 Task: Select workspace type "Marketing".
Action: Mouse moved to (346, 212)
Screenshot: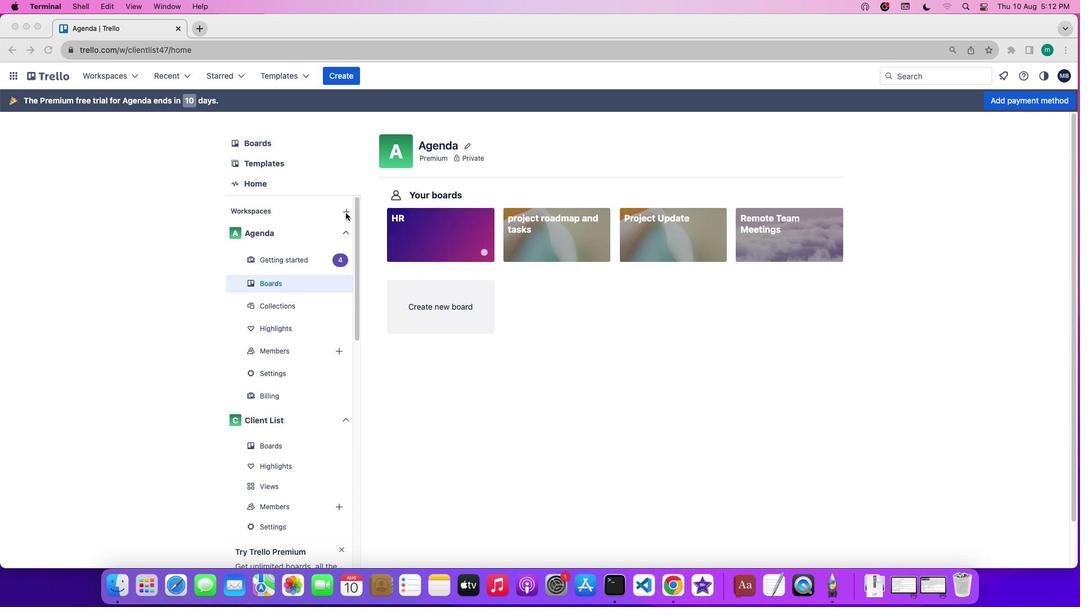
Action: Mouse pressed left at (346, 212)
Screenshot: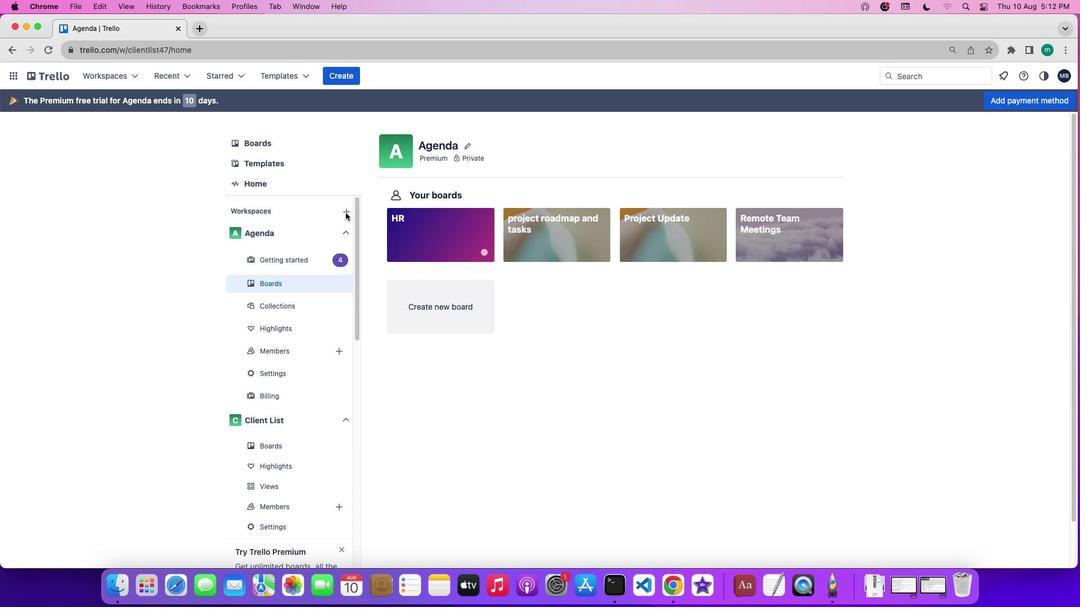 
Action: Mouse pressed left at (346, 212)
Screenshot: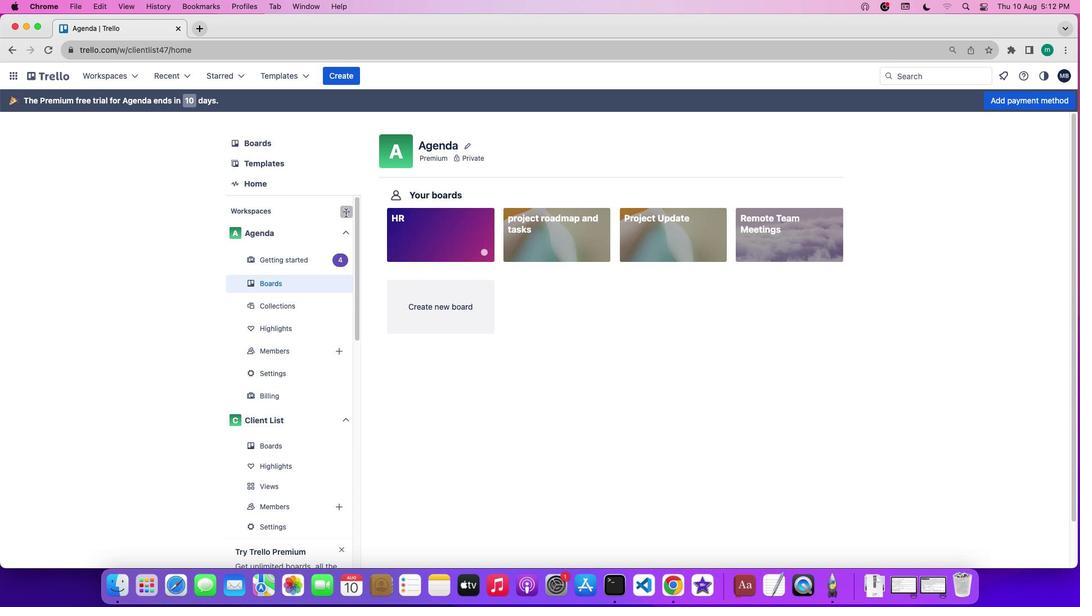 
Action: Mouse moved to (391, 280)
Screenshot: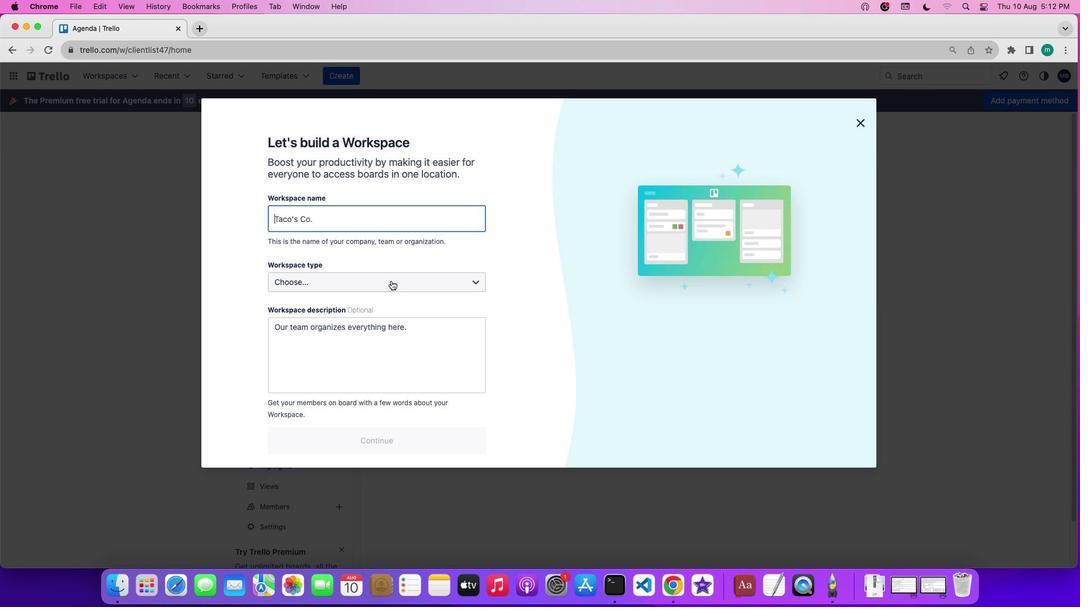 
Action: Mouse pressed left at (391, 280)
Screenshot: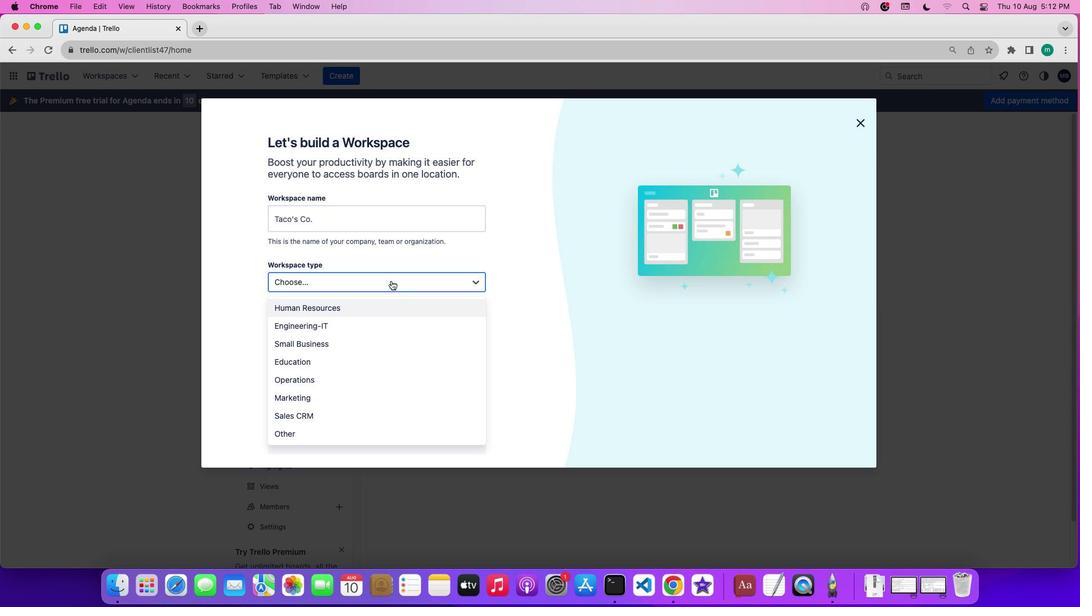 
Action: Mouse moved to (395, 392)
Screenshot: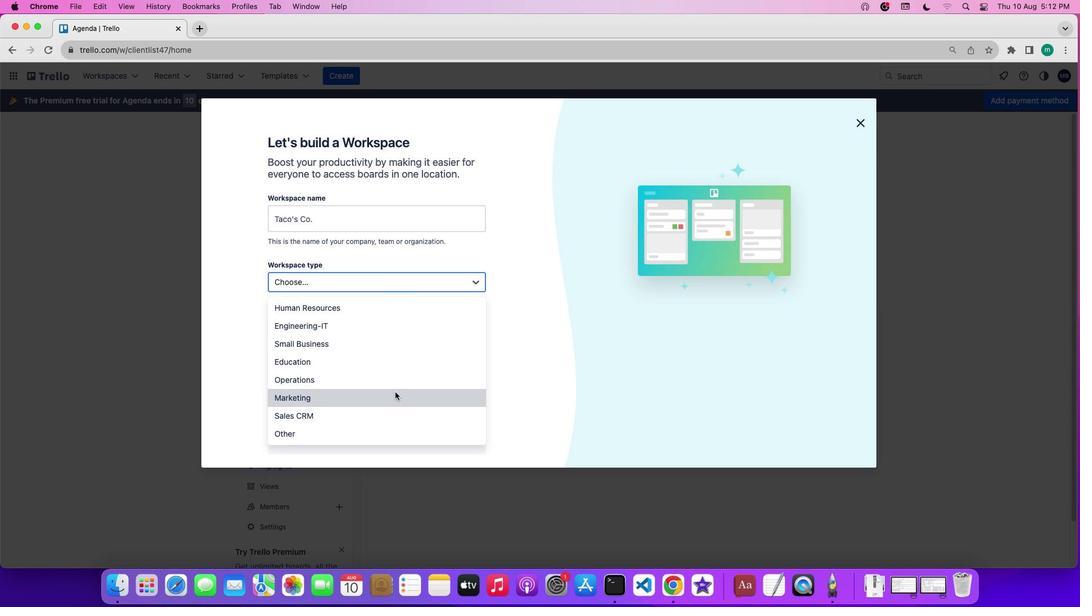 
Action: Mouse pressed left at (395, 392)
Screenshot: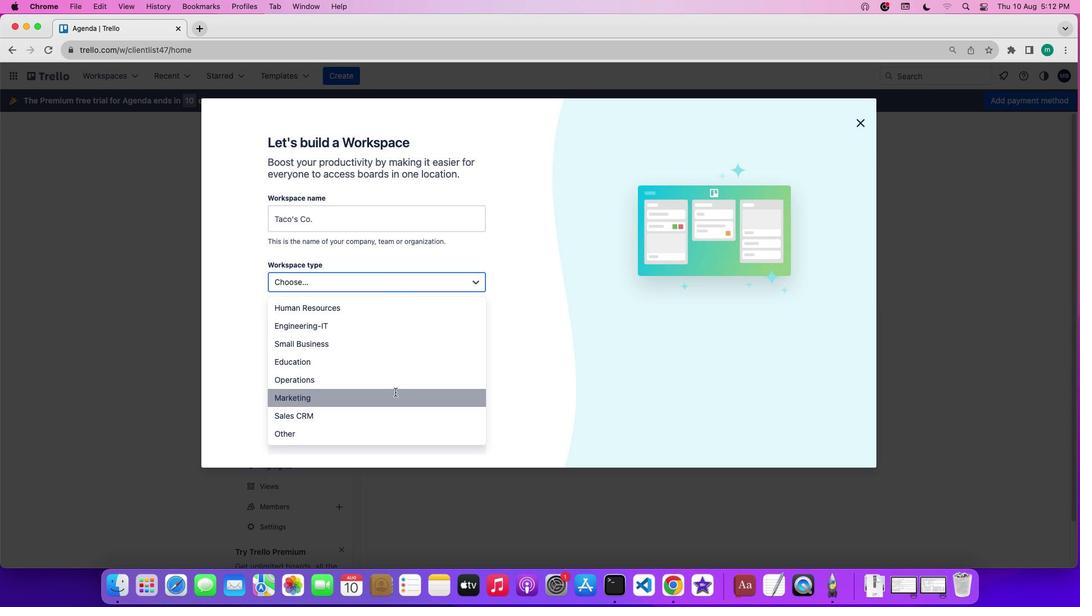 
